 Task: Apply the theme  ""Plum"".
Action: Mouse moved to (175, 67)
Screenshot: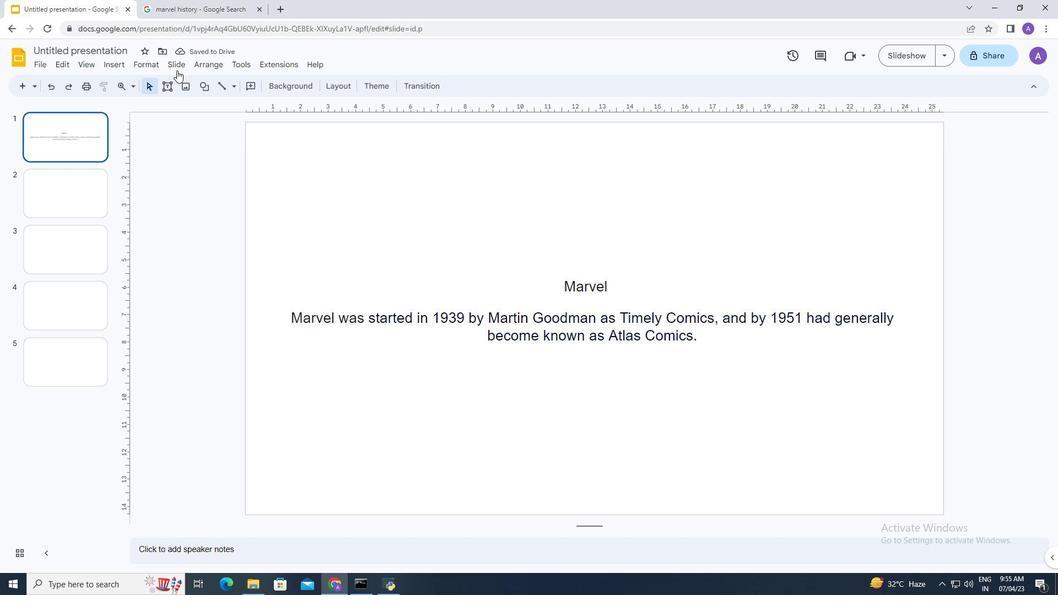
Action: Mouse pressed left at (175, 67)
Screenshot: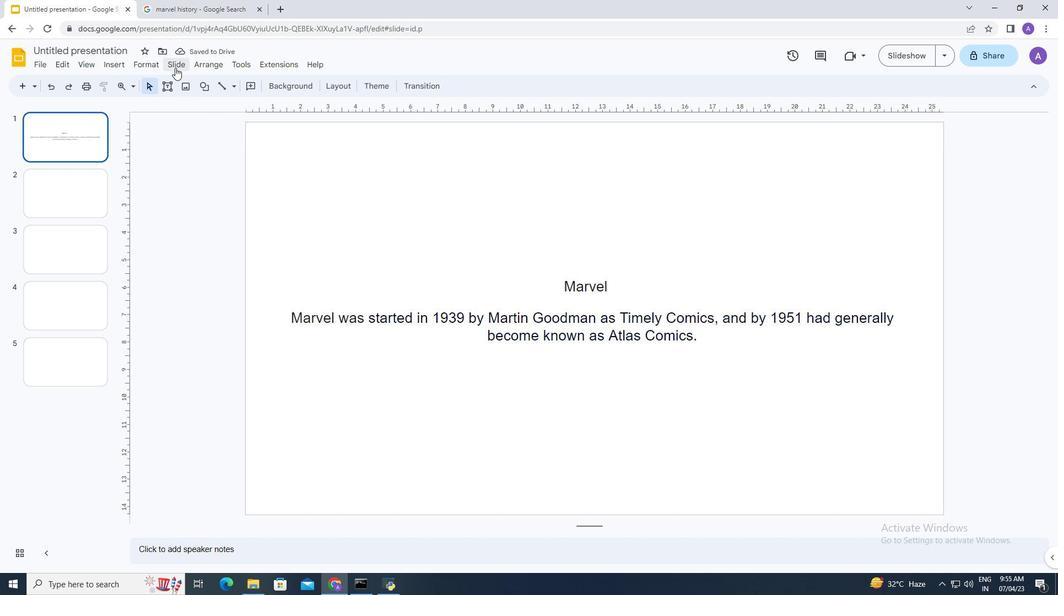 
Action: Mouse moved to (213, 260)
Screenshot: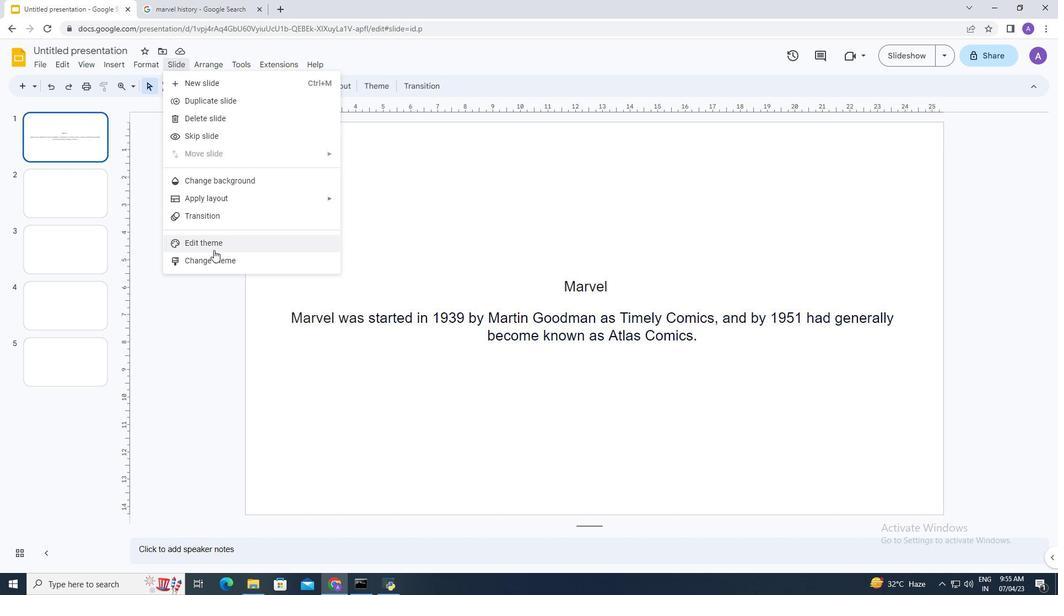 
Action: Mouse pressed left at (213, 260)
Screenshot: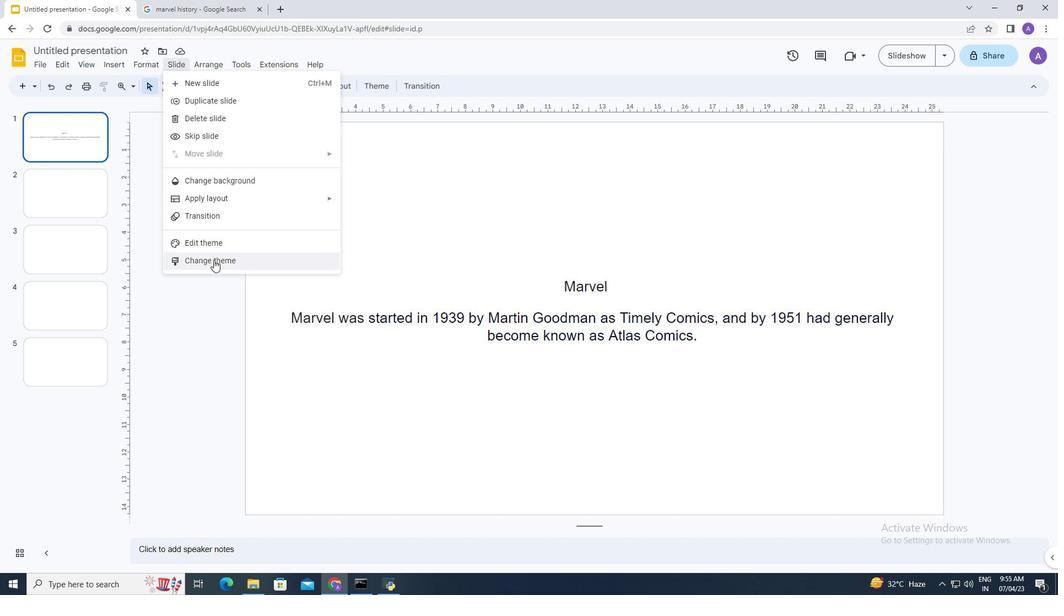 
Action: Mouse moved to (981, 285)
Screenshot: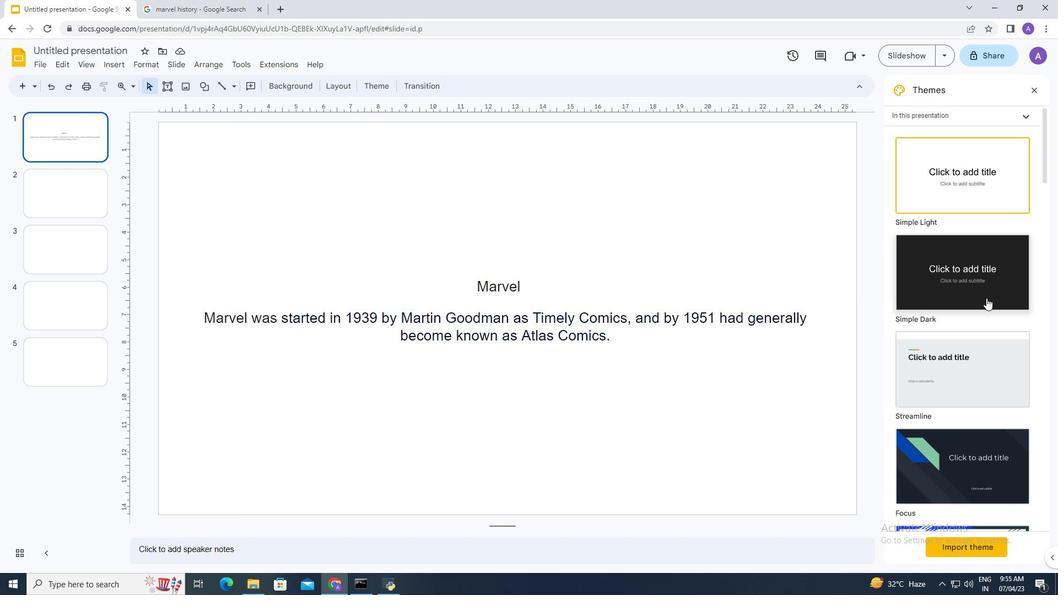 
Action: Mouse scrolled (981, 284) with delta (0, 0)
Screenshot: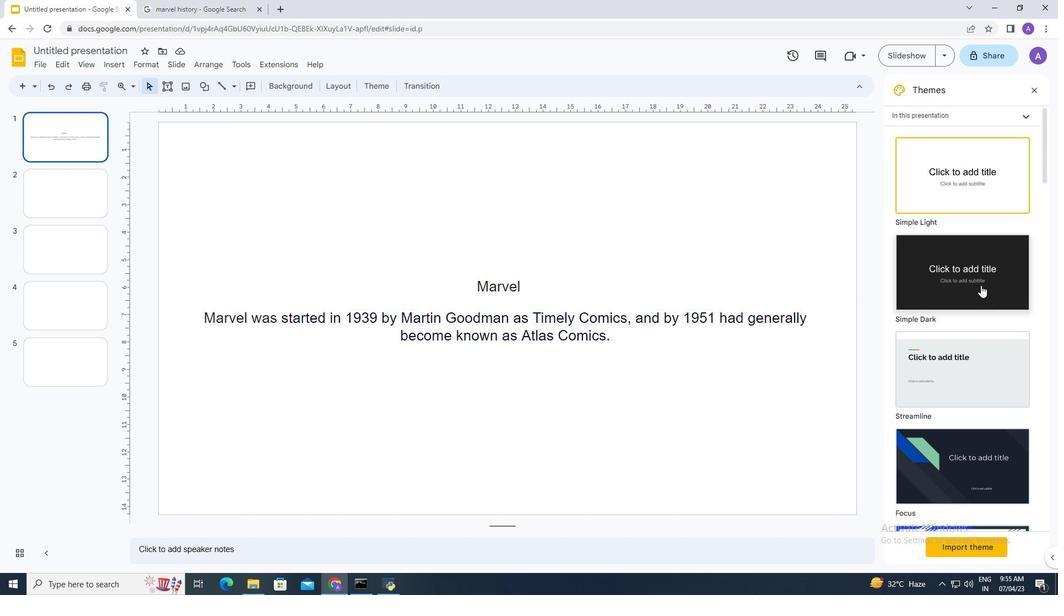 
Action: Mouse scrolled (981, 284) with delta (0, 0)
Screenshot: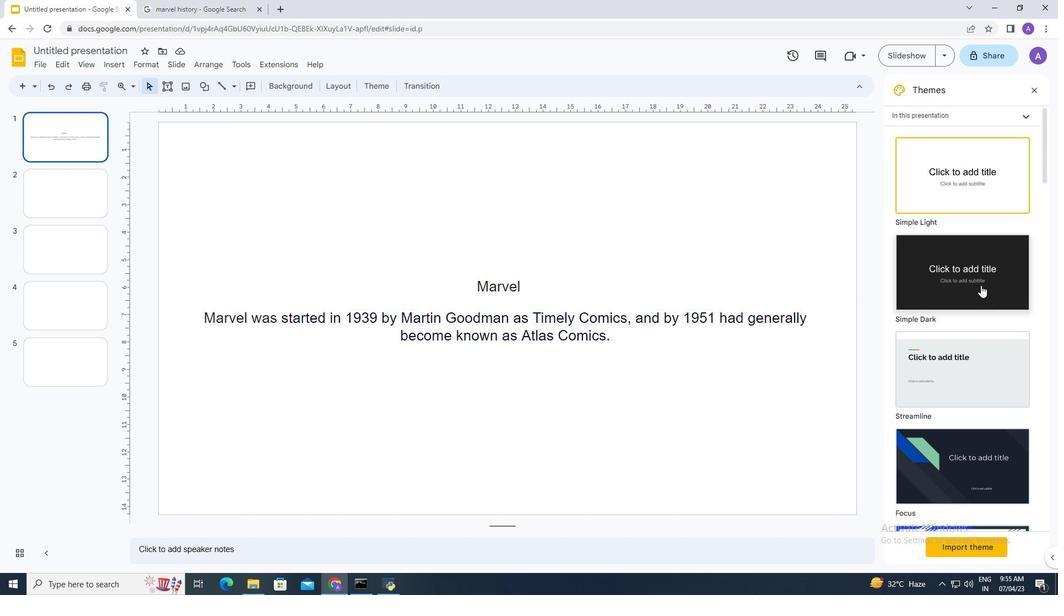 
Action: Mouse scrolled (981, 284) with delta (0, 0)
Screenshot: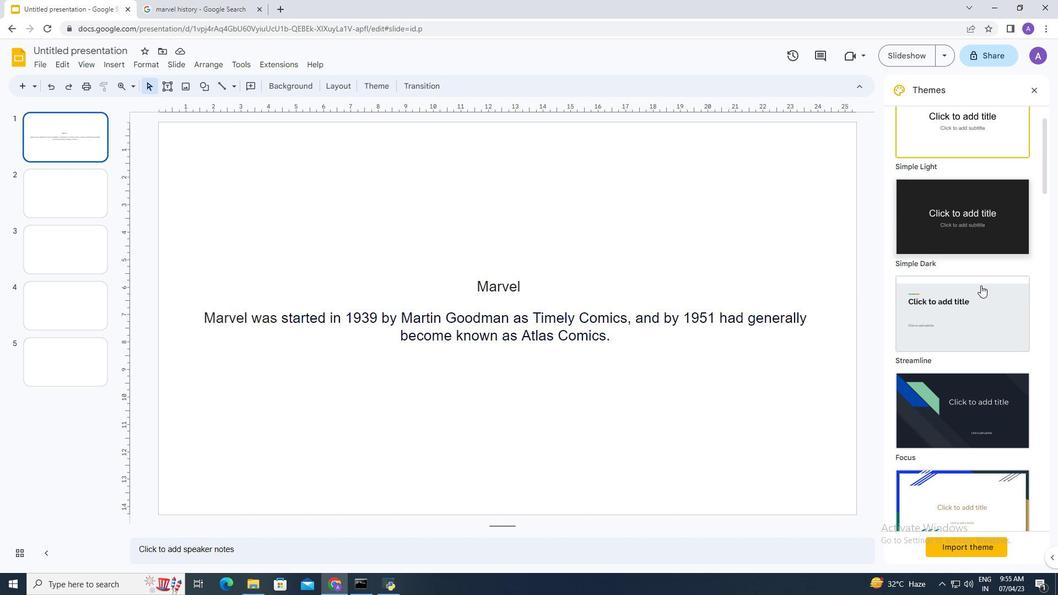 
Action: Mouse scrolled (981, 284) with delta (0, 0)
Screenshot: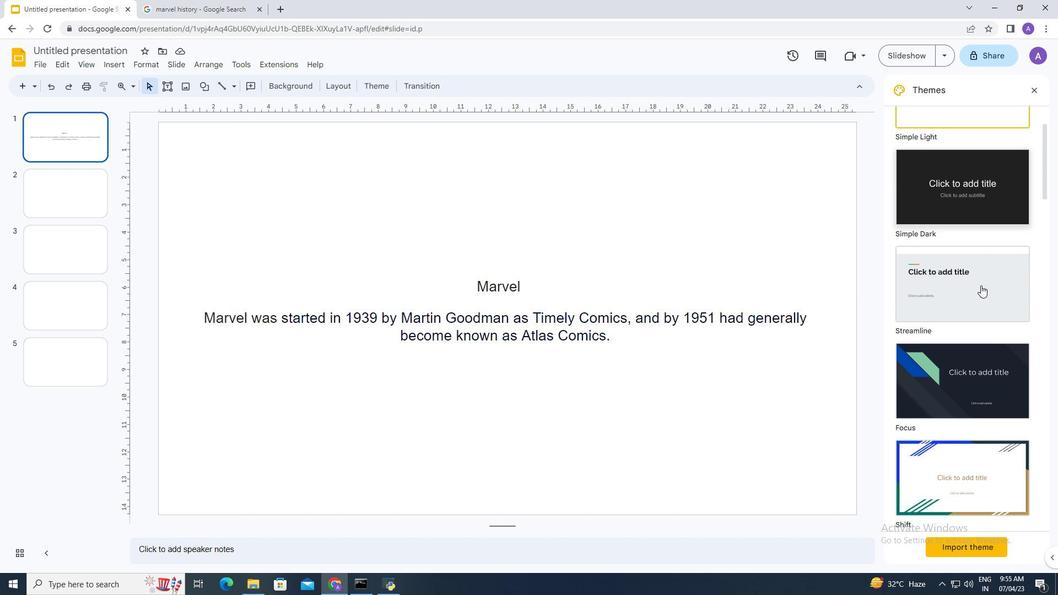 
Action: Mouse scrolled (981, 284) with delta (0, 0)
Screenshot: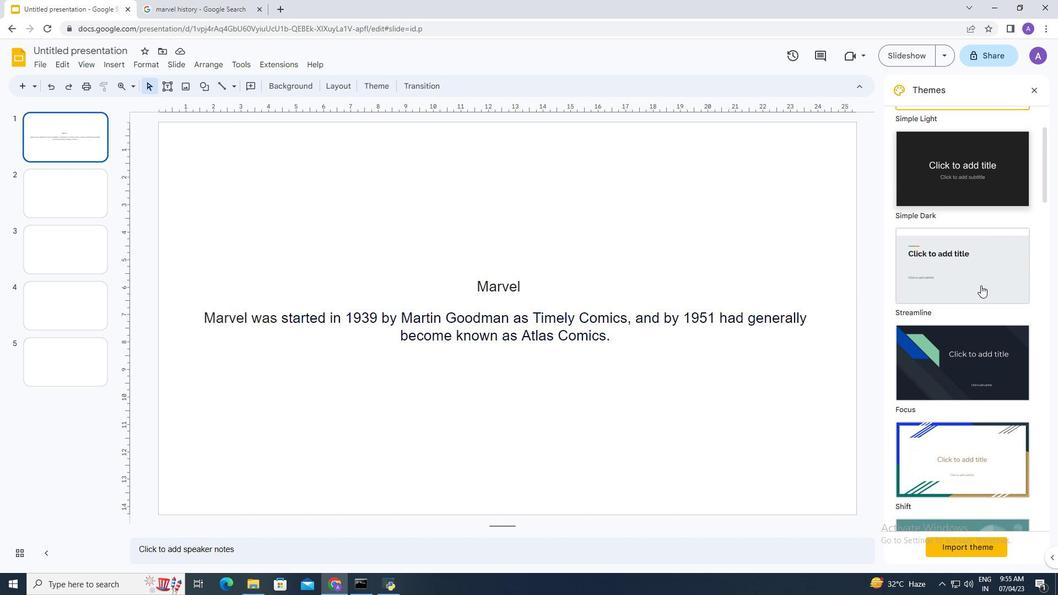 
Action: Mouse moved to (981, 285)
Screenshot: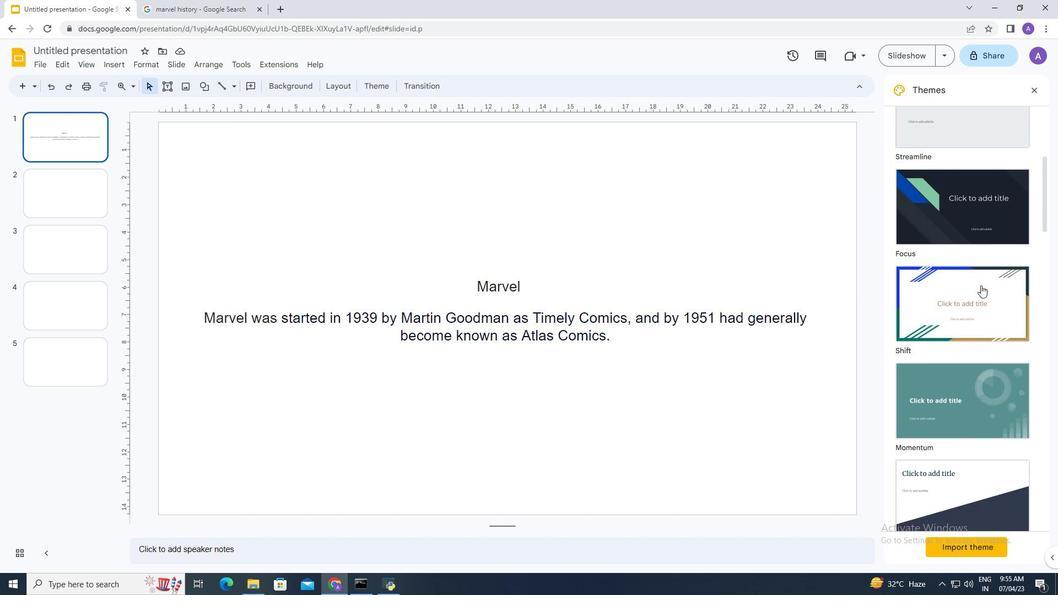 
Action: Mouse scrolled (981, 284) with delta (0, 0)
Screenshot: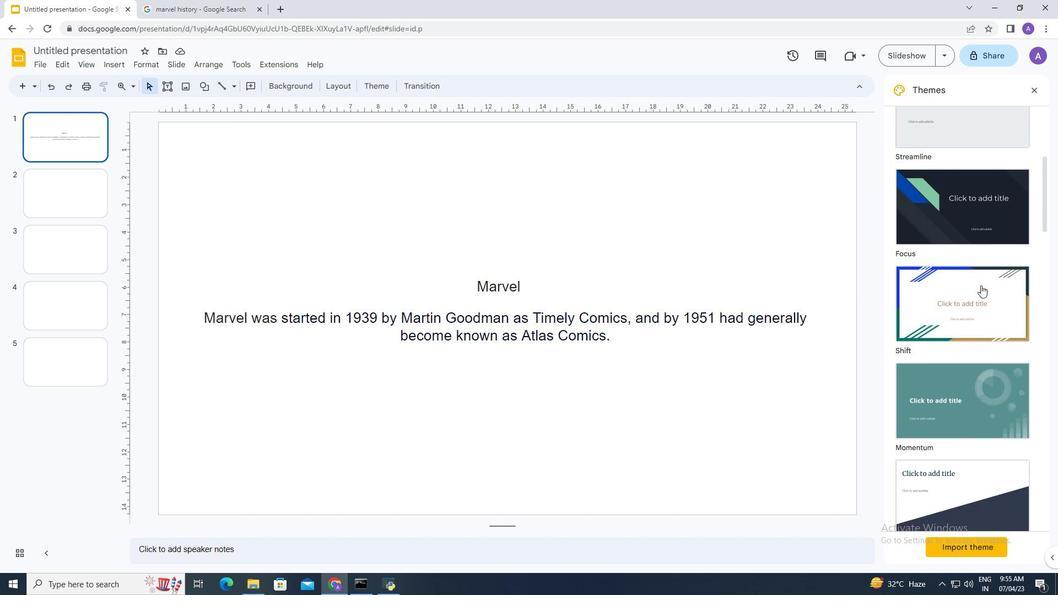
Action: Mouse moved to (975, 293)
Screenshot: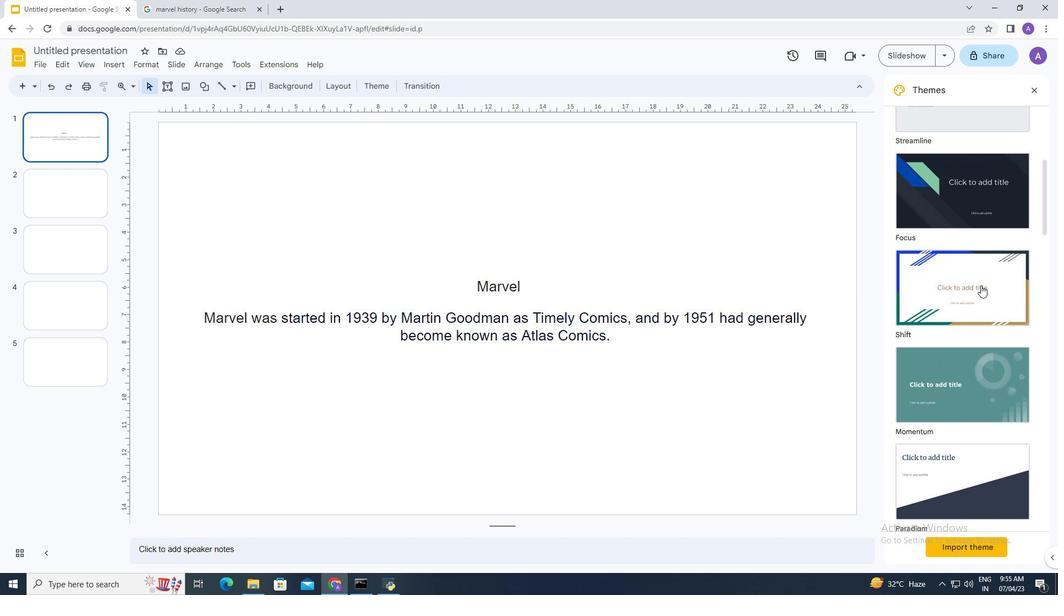 
Action: Mouse scrolled (976, 291) with delta (0, 0)
Screenshot: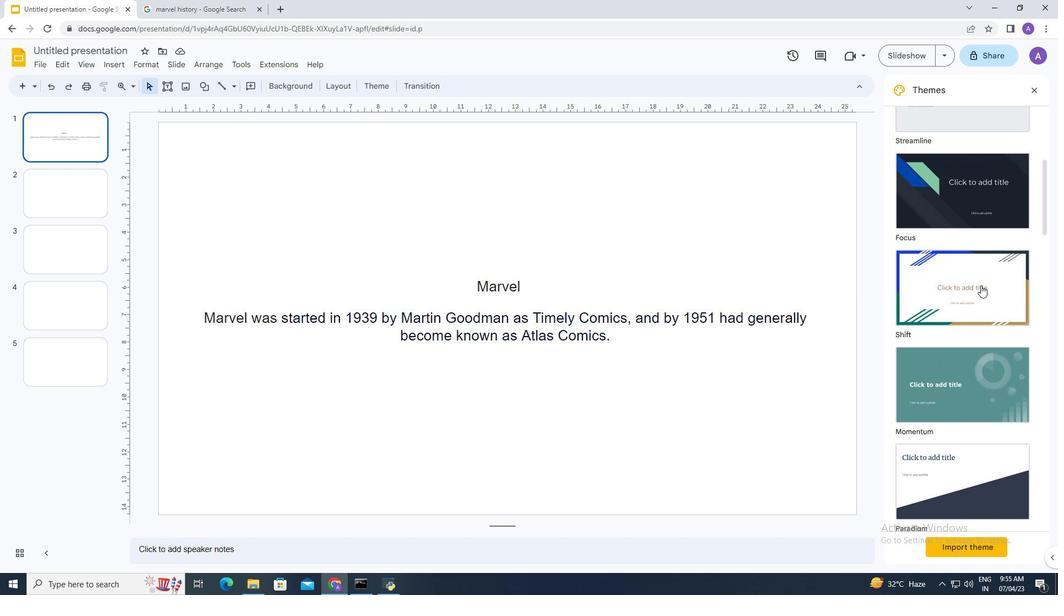 
Action: Mouse moved to (964, 299)
Screenshot: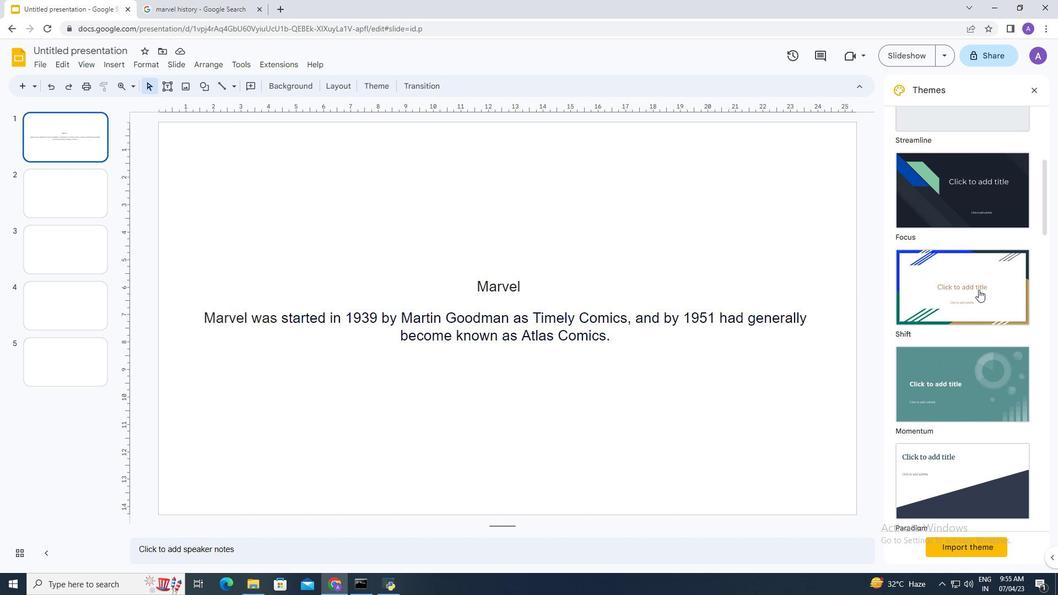 
Action: Mouse scrolled (964, 298) with delta (0, 0)
Screenshot: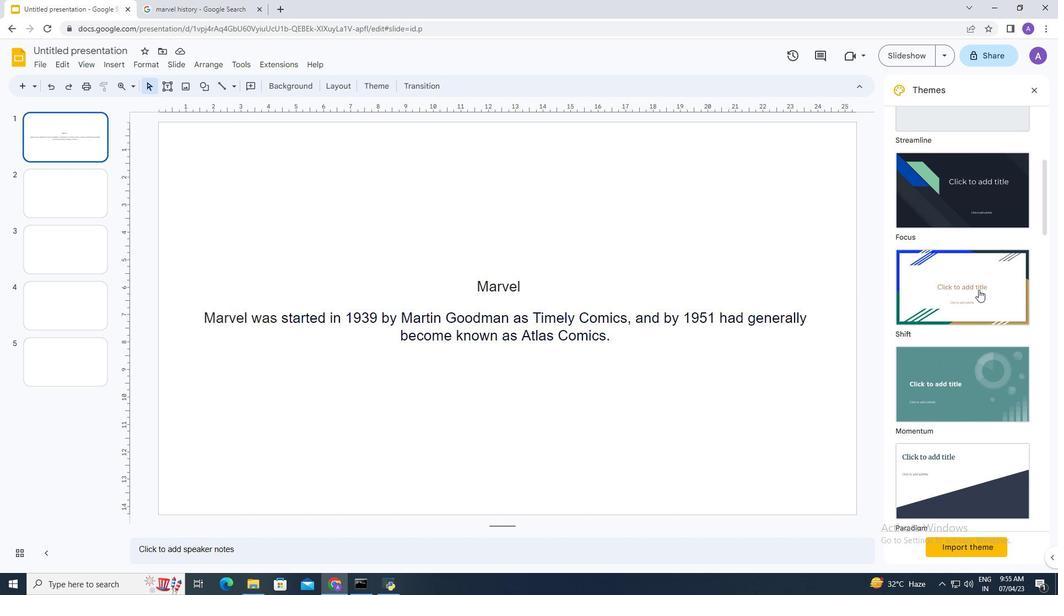 
Action: Mouse scrolled (964, 298) with delta (0, 0)
Screenshot: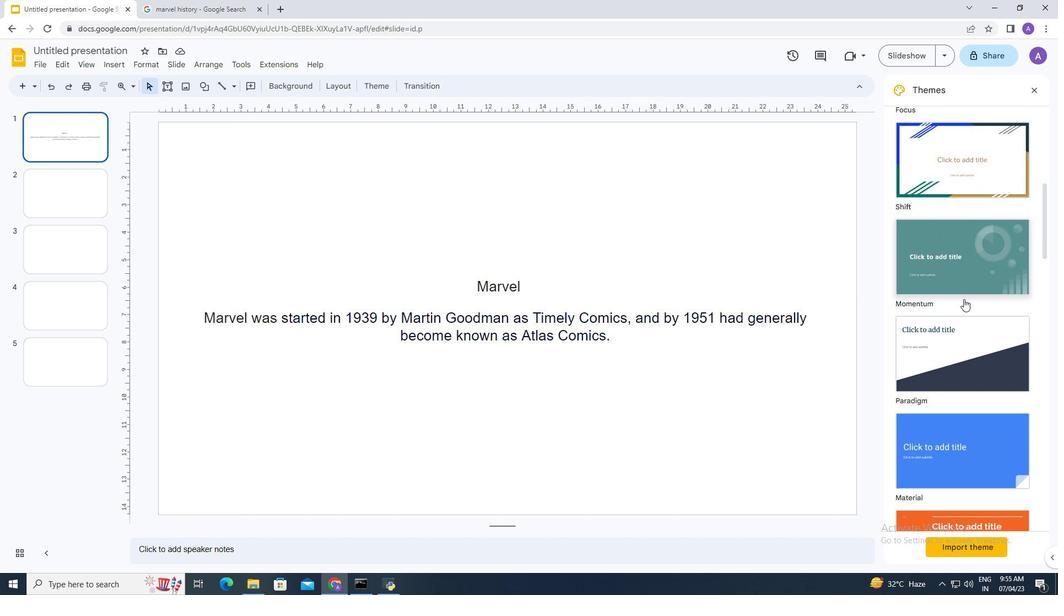 
Action: Mouse scrolled (964, 298) with delta (0, 0)
Screenshot: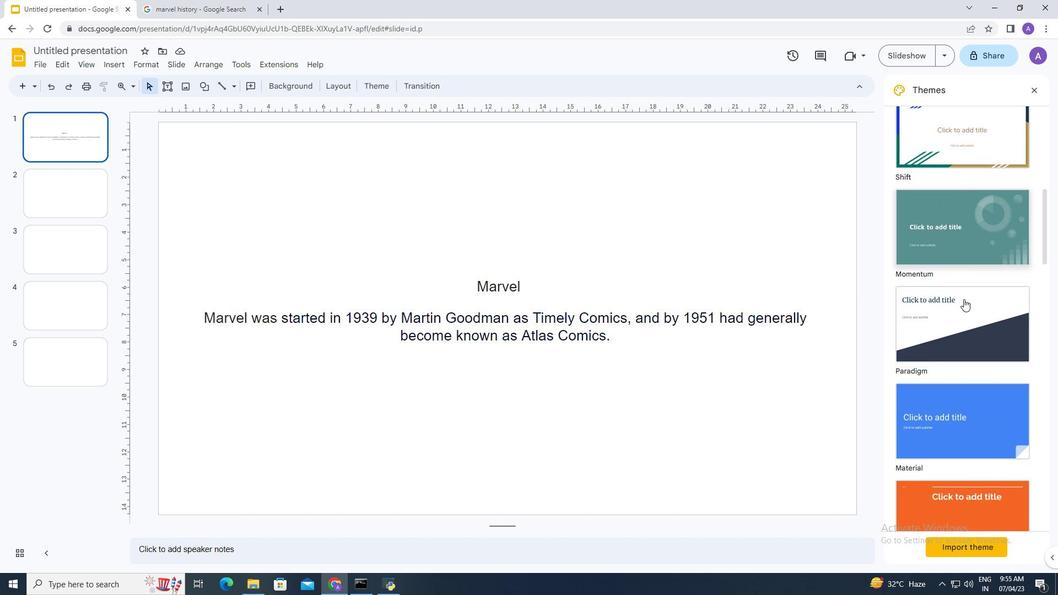 
Action: Mouse scrolled (964, 298) with delta (0, 0)
Screenshot: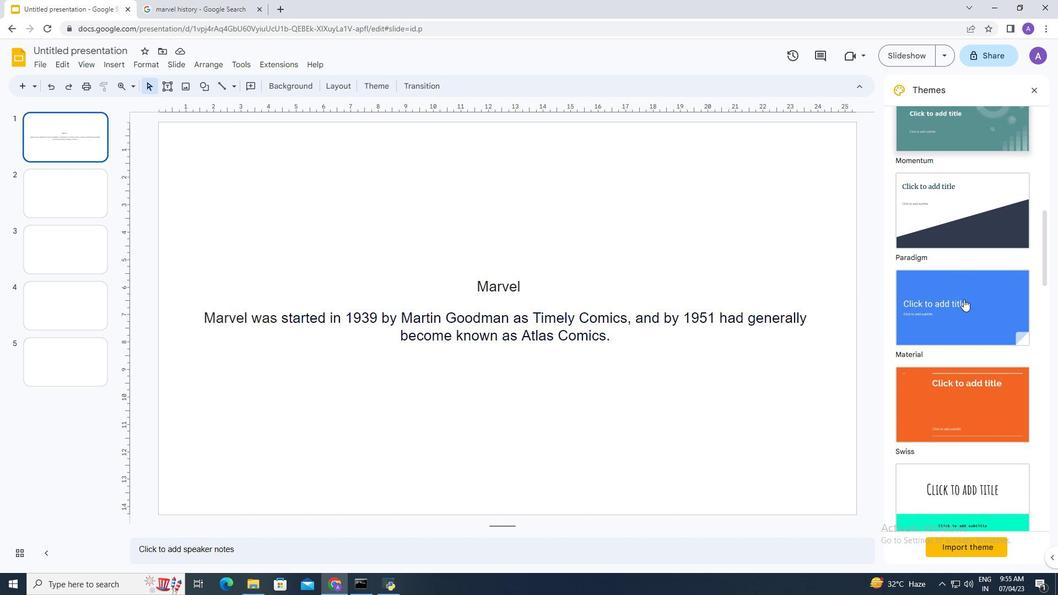 
Action: Mouse scrolled (964, 298) with delta (0, 0)
Screenshot: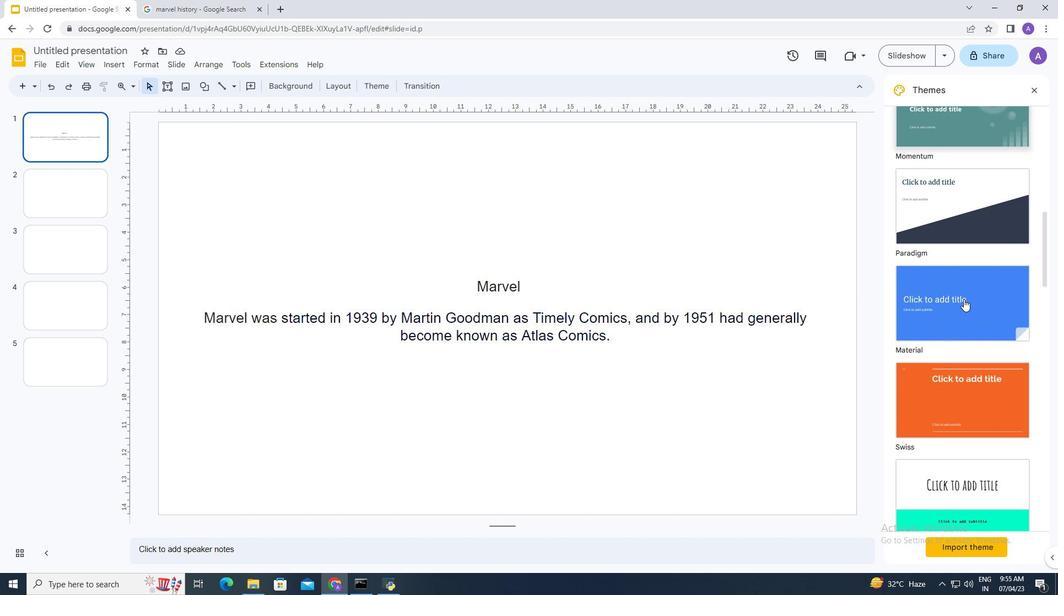 
Action: Mouse scrolled (964, 298) with delta (0, 0)
Screenshot: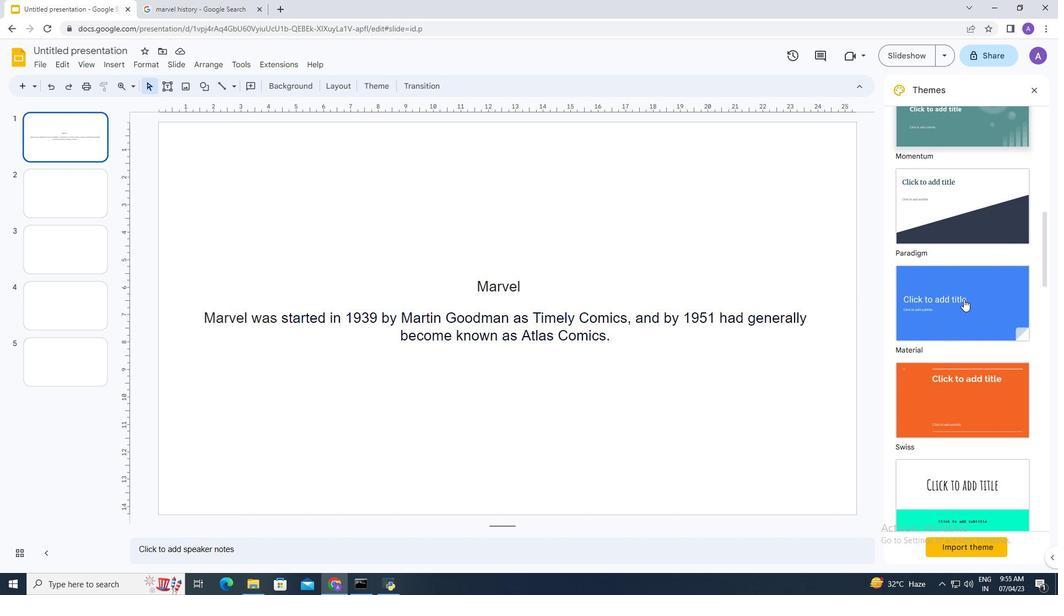 
Action: Mouse moved to (942, 312)
Screenshot: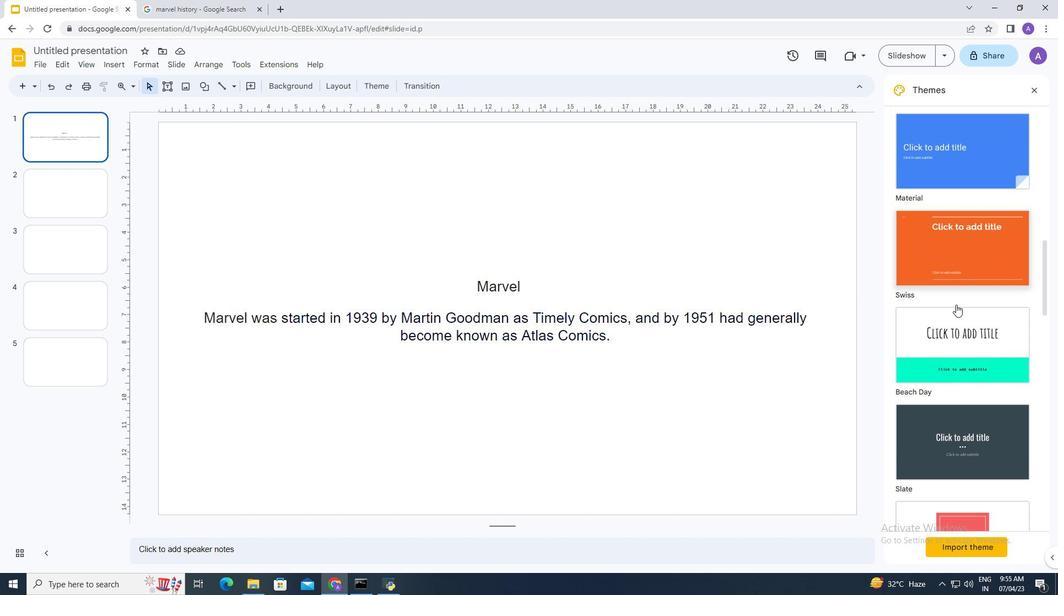 
Action: Mouse scrolled (942, 312) with delta (0, 0)
Screenshot: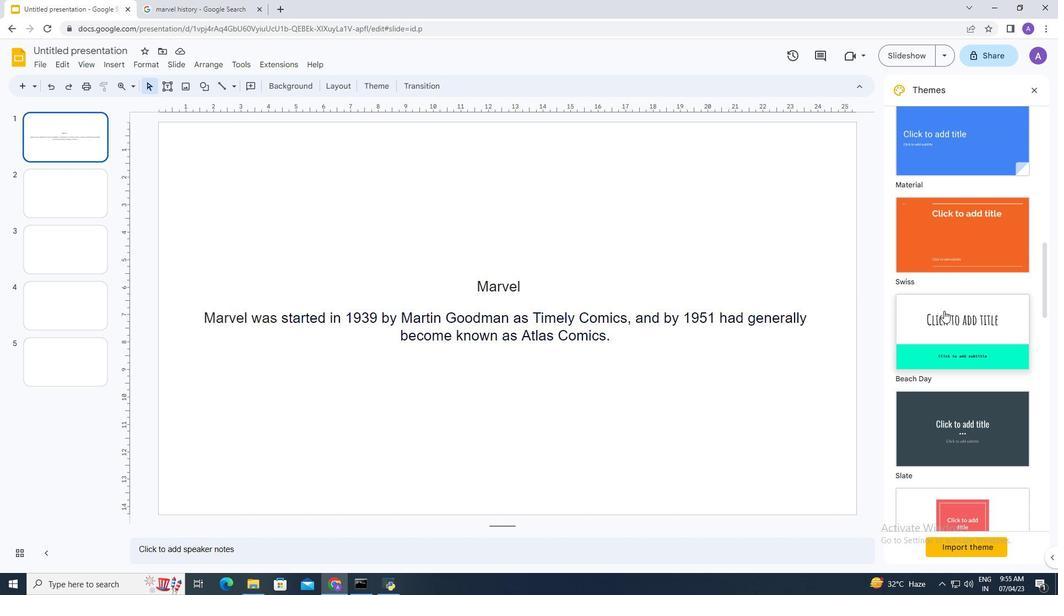 
Action: Mouse scrolled (942, 312) with delta (0, 0)
Screenshot: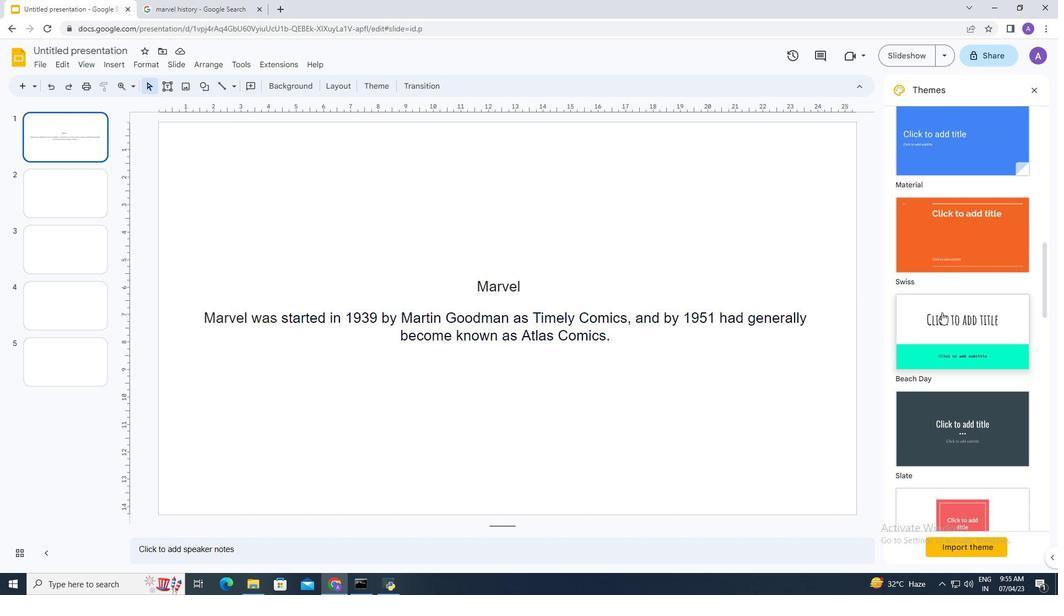 
Action: Mouse scrolled (942, 312) with delta (0, 0)
Screenshot: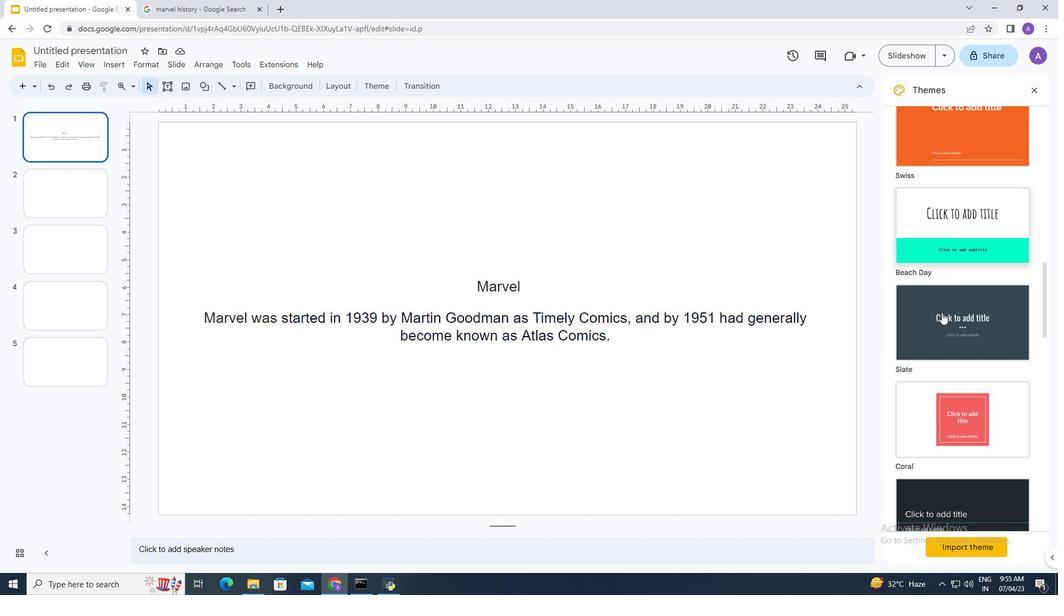 
Action: Mouse scrolled (942, 312) with delta (0, 0)
Screenshot: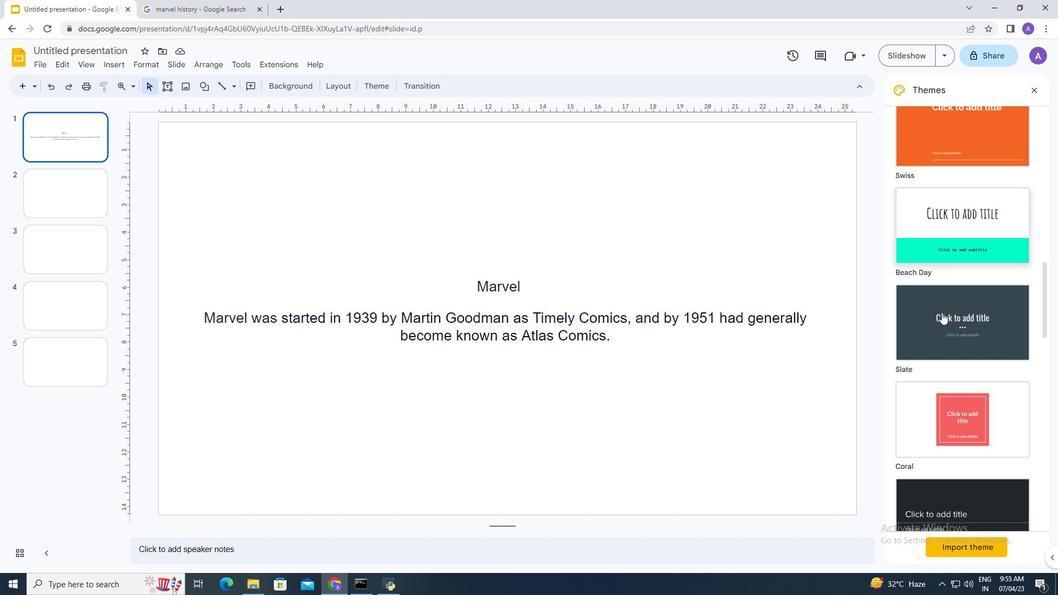 
Action: Mouse scrolled (942, 312) with delta (0, 0)
Screenshot: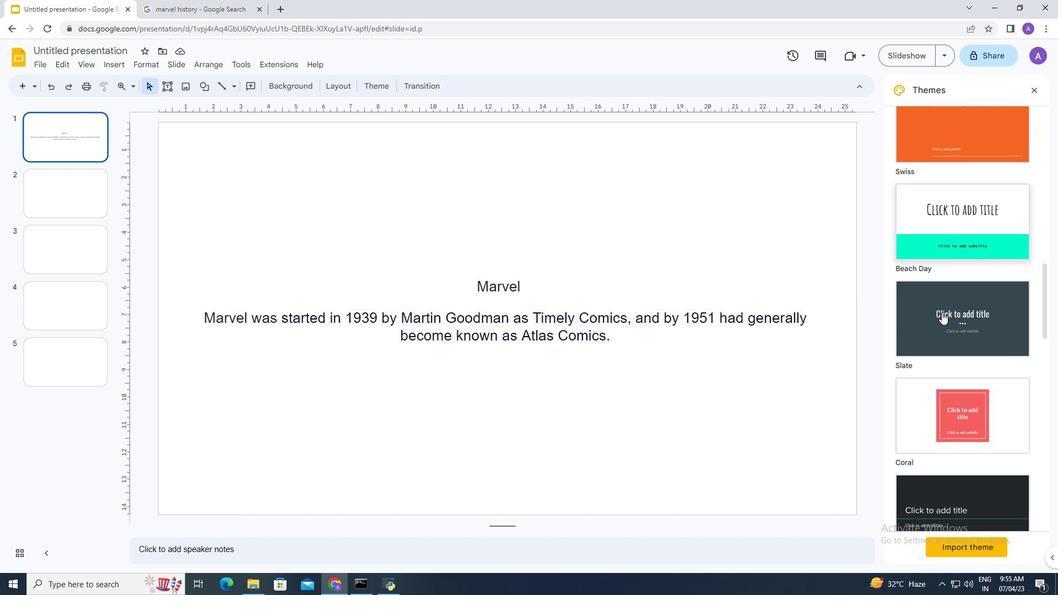 
Action: Mouse scrolled (942, 312) with delta (0, 0)
Screenshot: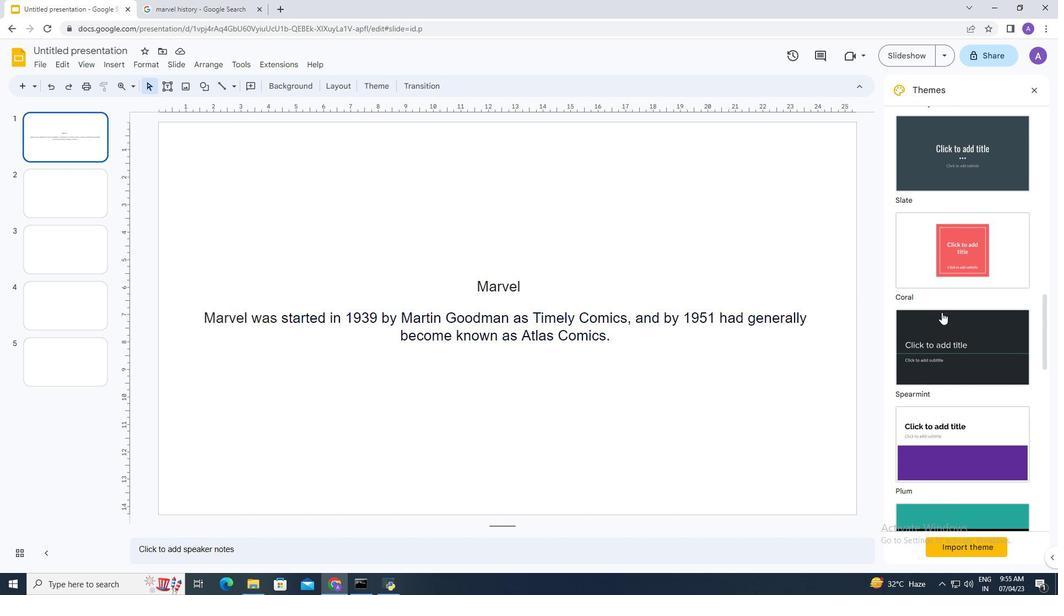 
Action: Mouse scrolled (942, 312) with delta (0, 0)
Screenshot: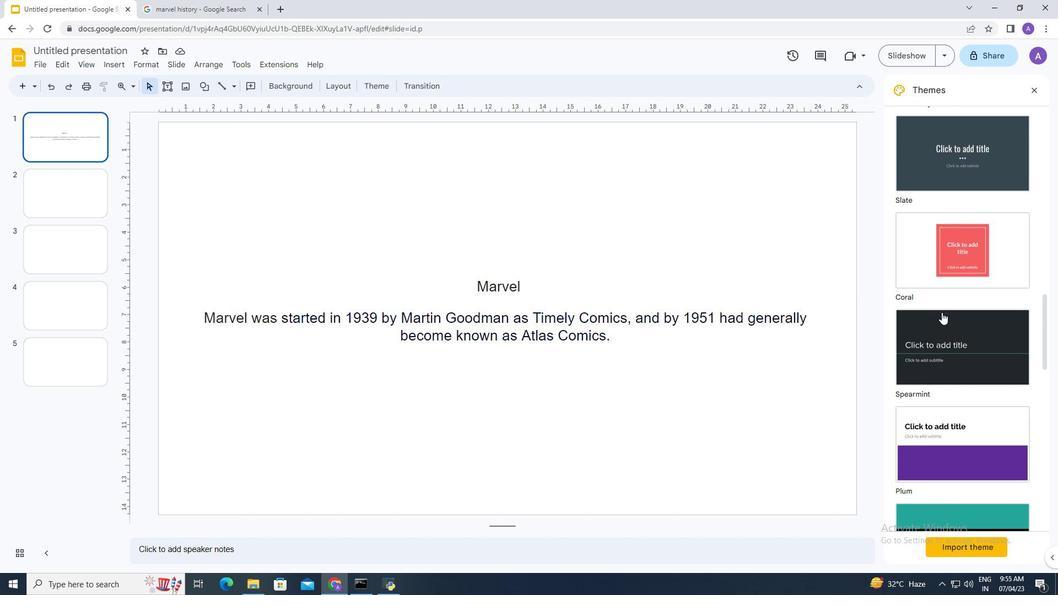 
Action: Mouse scrolled (942, 312) with delta (0, 0)
Screenshot: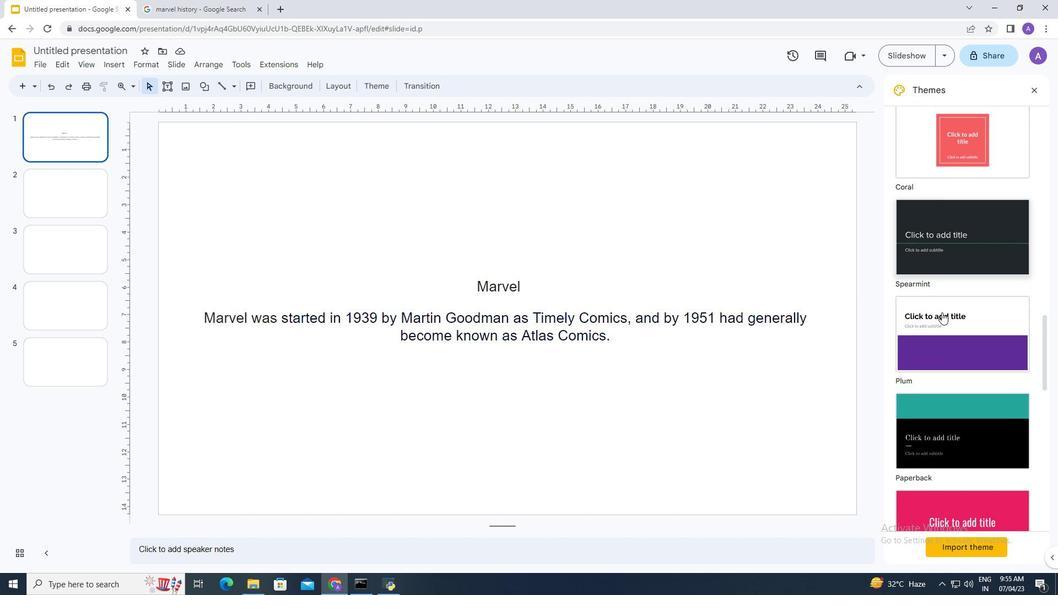 
Action: Mouse scrolled (942, 312) with delta (0, 0)
Screenshot: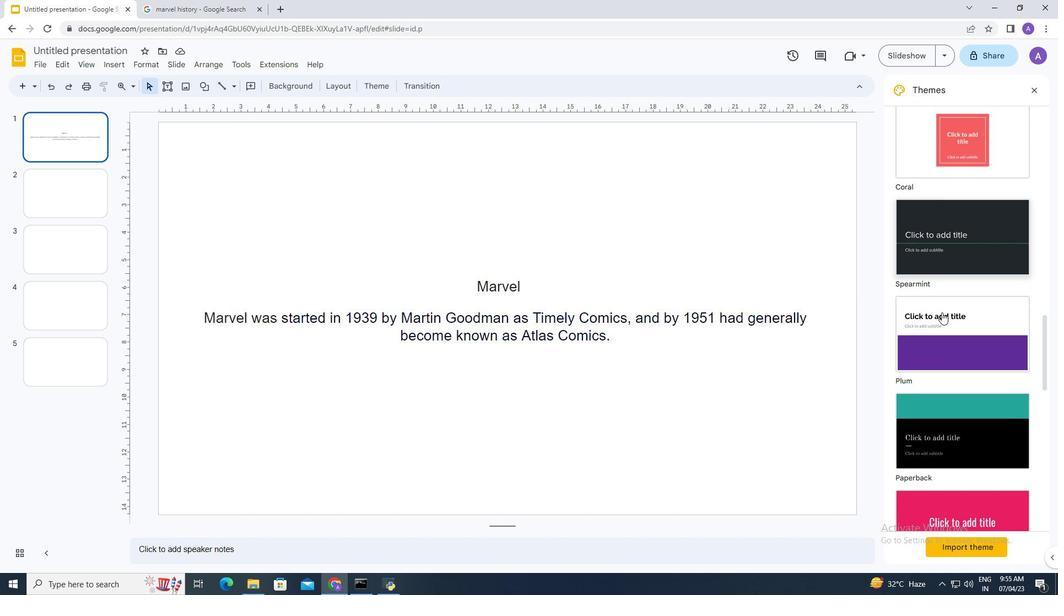 
Action: Mouse moved to (942, 240)
Screenshot: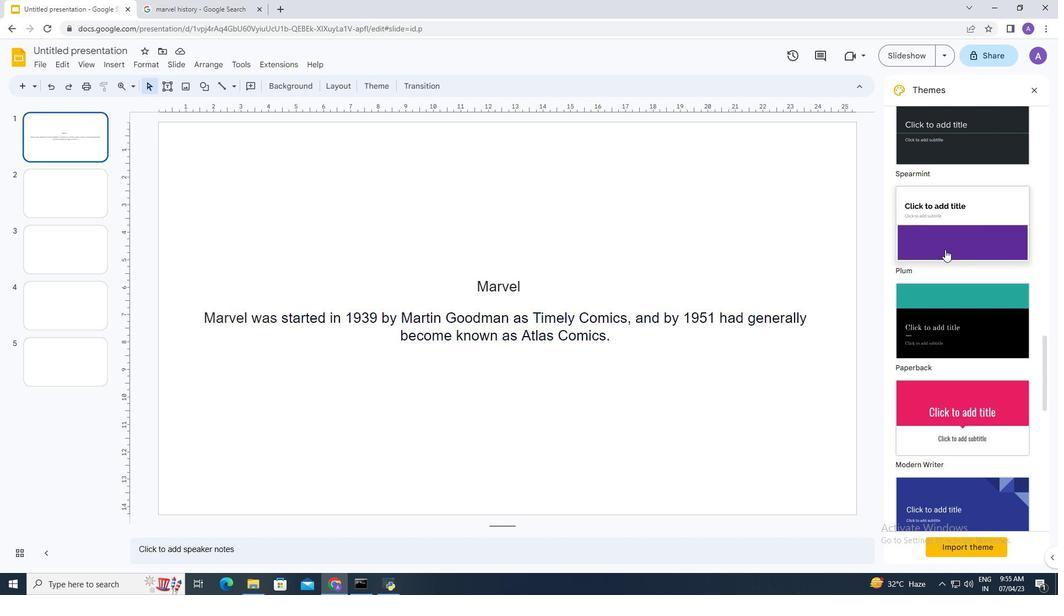 
Action: Mouse pressed left at (942, 240)
Screenshot: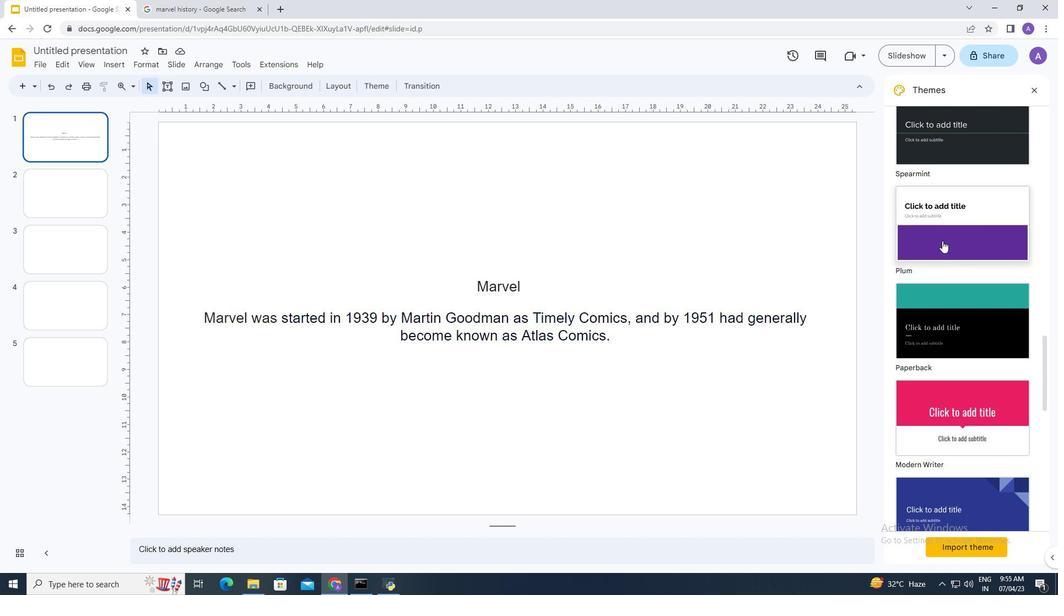 
Action: Mouse moved to (470, 257)
Screenshot: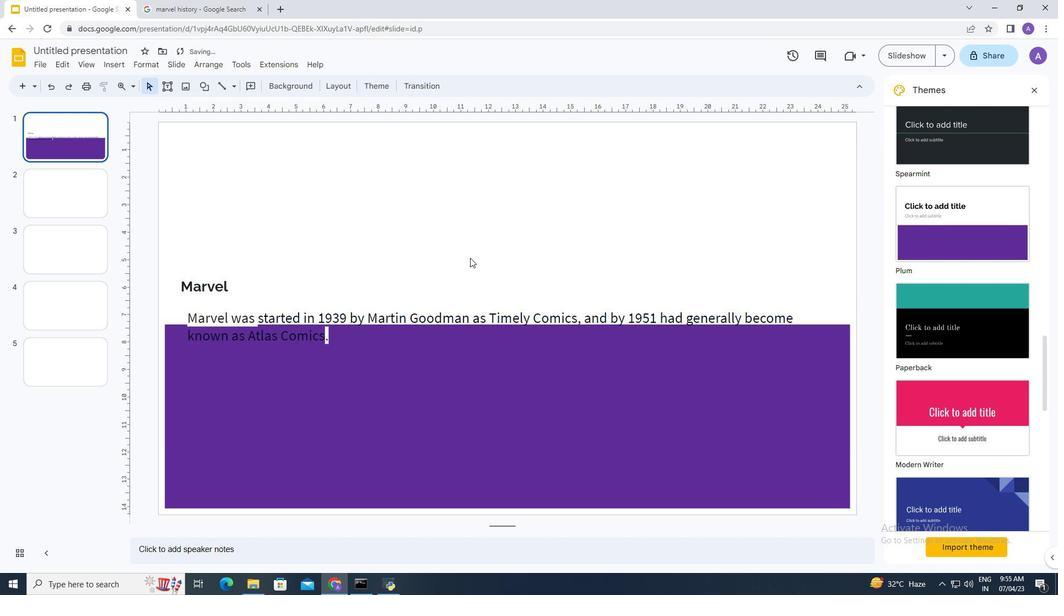 
